 Task: In the  document Musicplan.rtf Insert the command  'Suggesting 'Email the file to   'softage.10@softage.net', with message attached Important: I've emailed you crucial details. Please make sure to go through it thoroughly. and file type: RTF
Action: Mouse moved to (1114, 100)
Screenshot: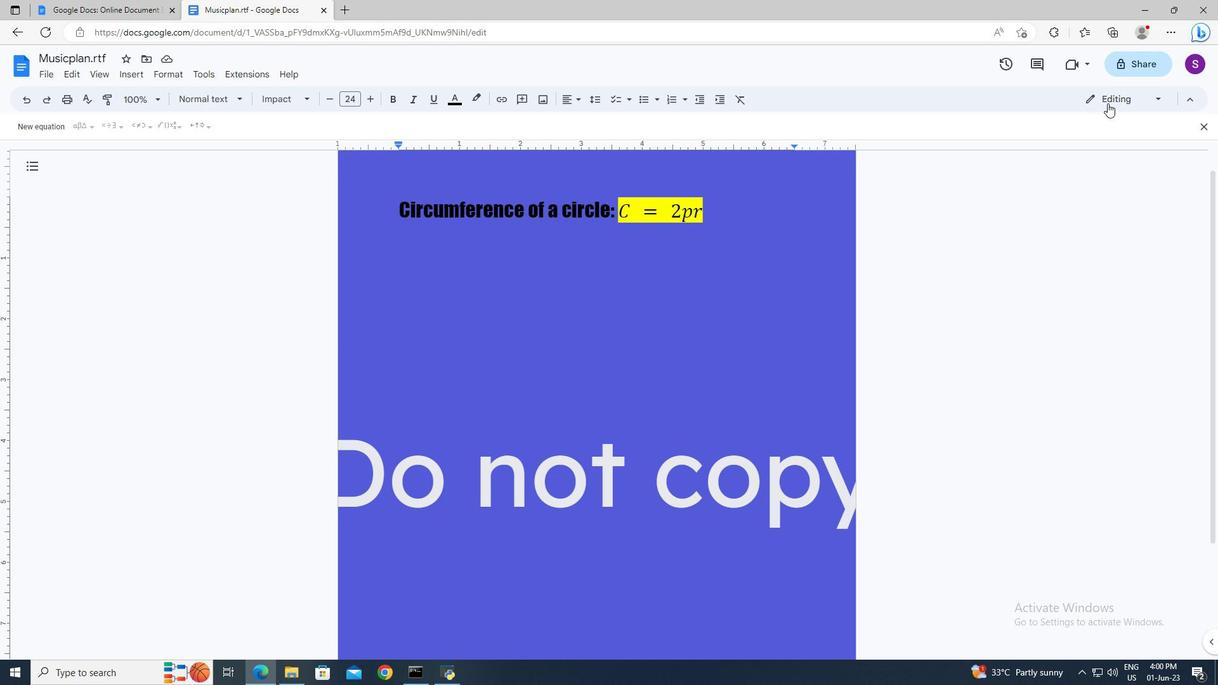 
Action: Mouse pressed left at (1114, 100)
Screenshot: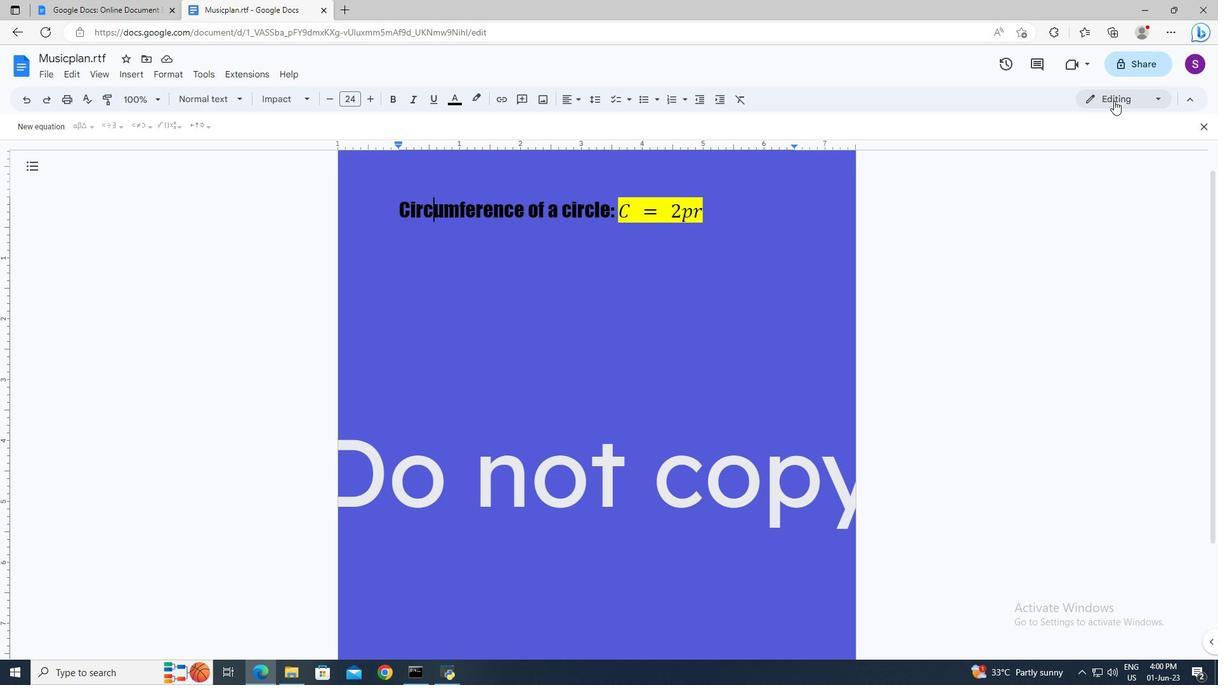 
Action: Mouse moved to (1109, 154)
Screenshot: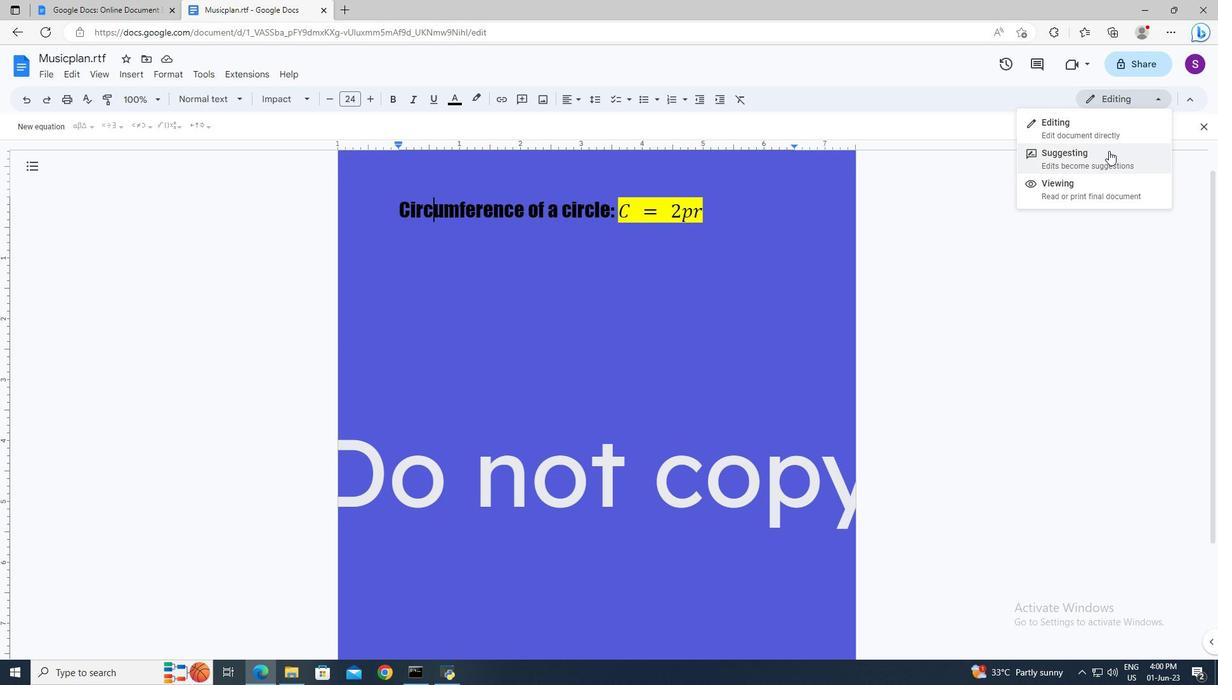 
Action: Mouse pressed left at (1109, 154)
Screenshot: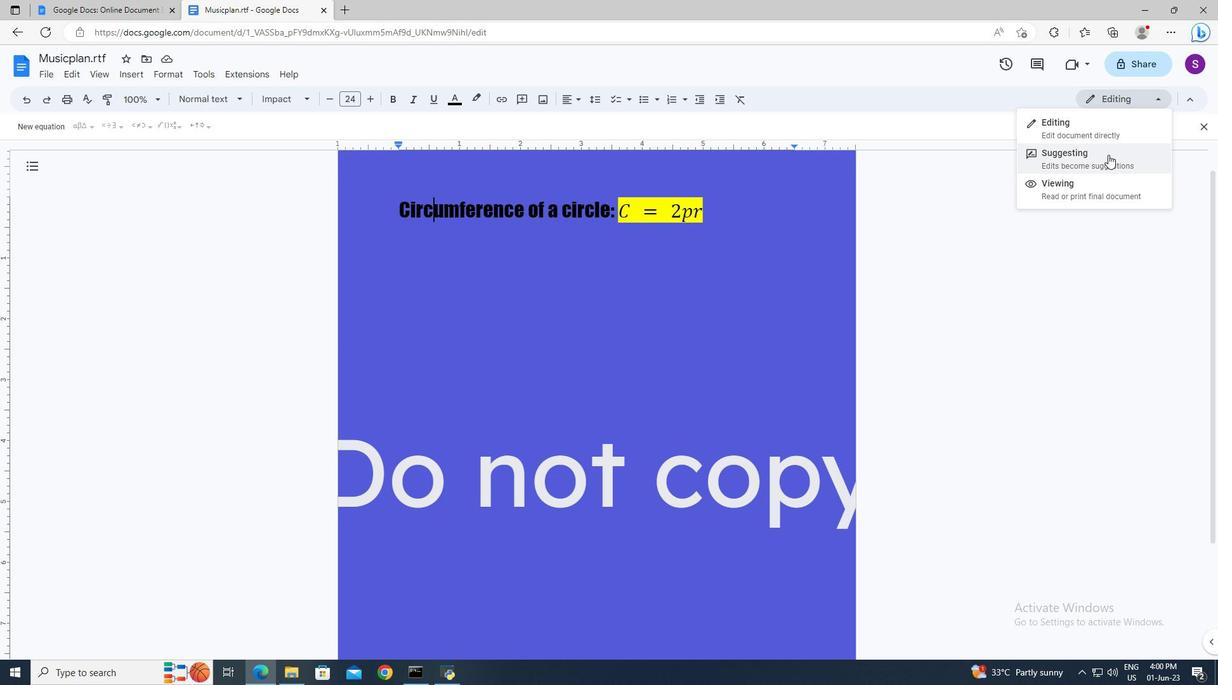
Action: Mouse moved to (50, 74)
Screenshot: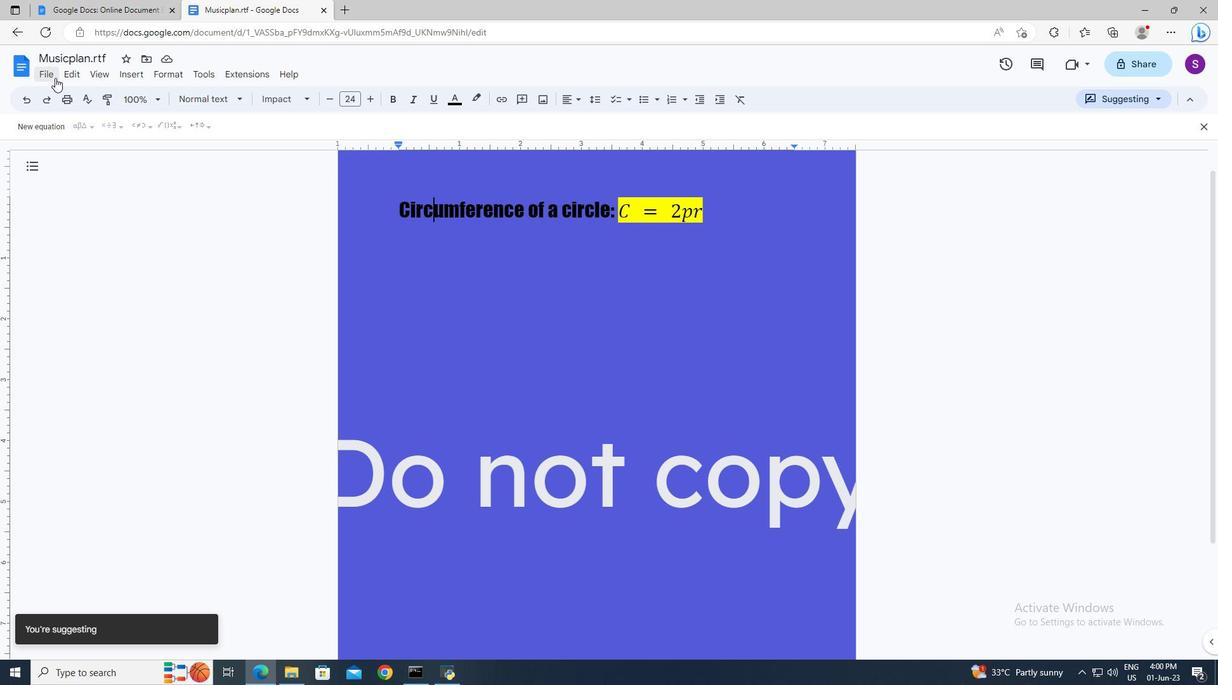 
Action: Mouse pressed left at (50, 74)
Screenshot: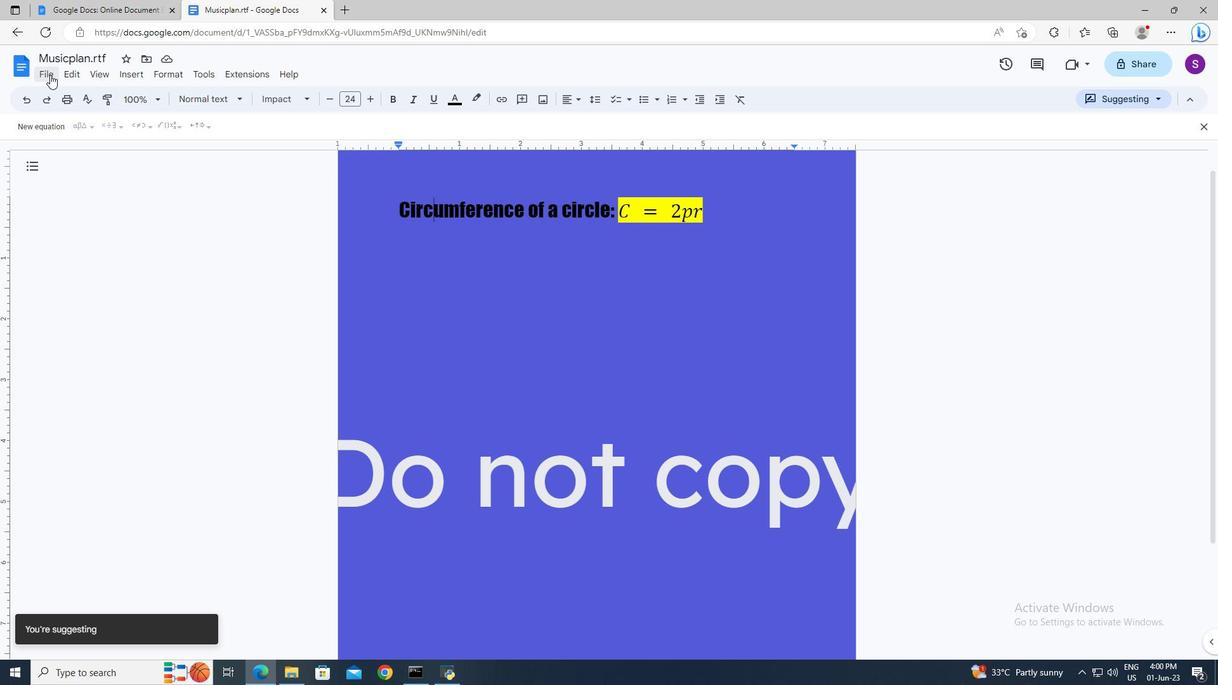 
Action: Mouse moved to (280, 187)
Screenshot: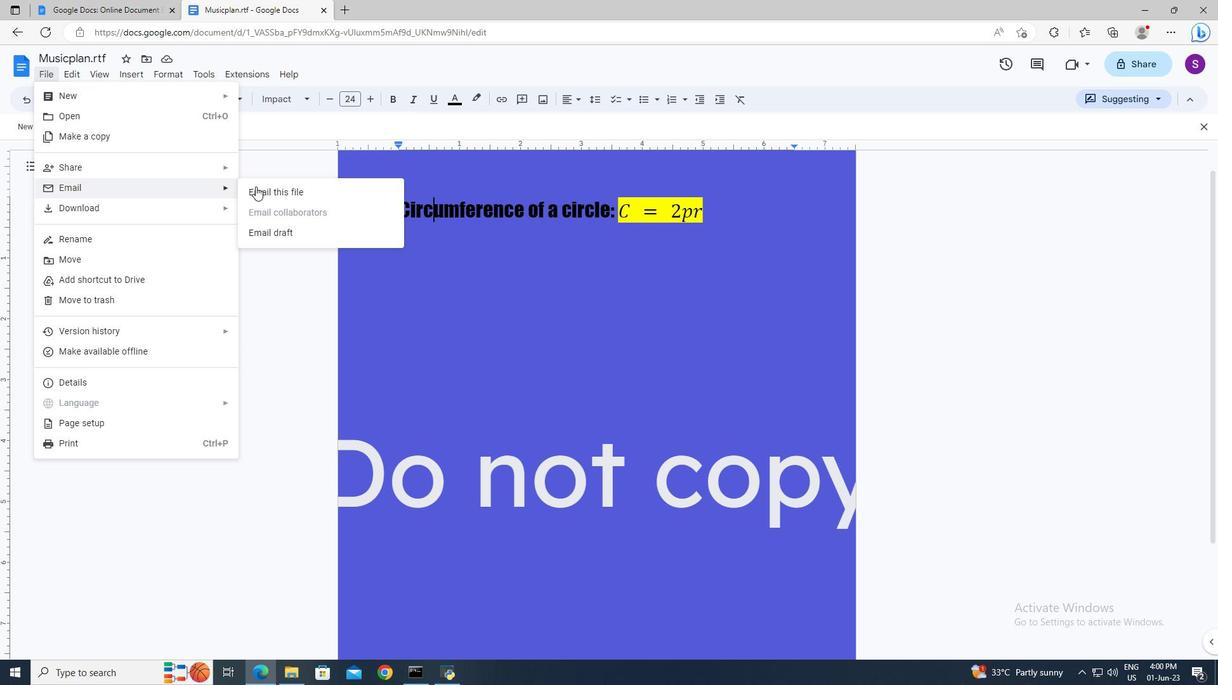 
Action: Mouse pressed left at (280, 187)
Screenshot: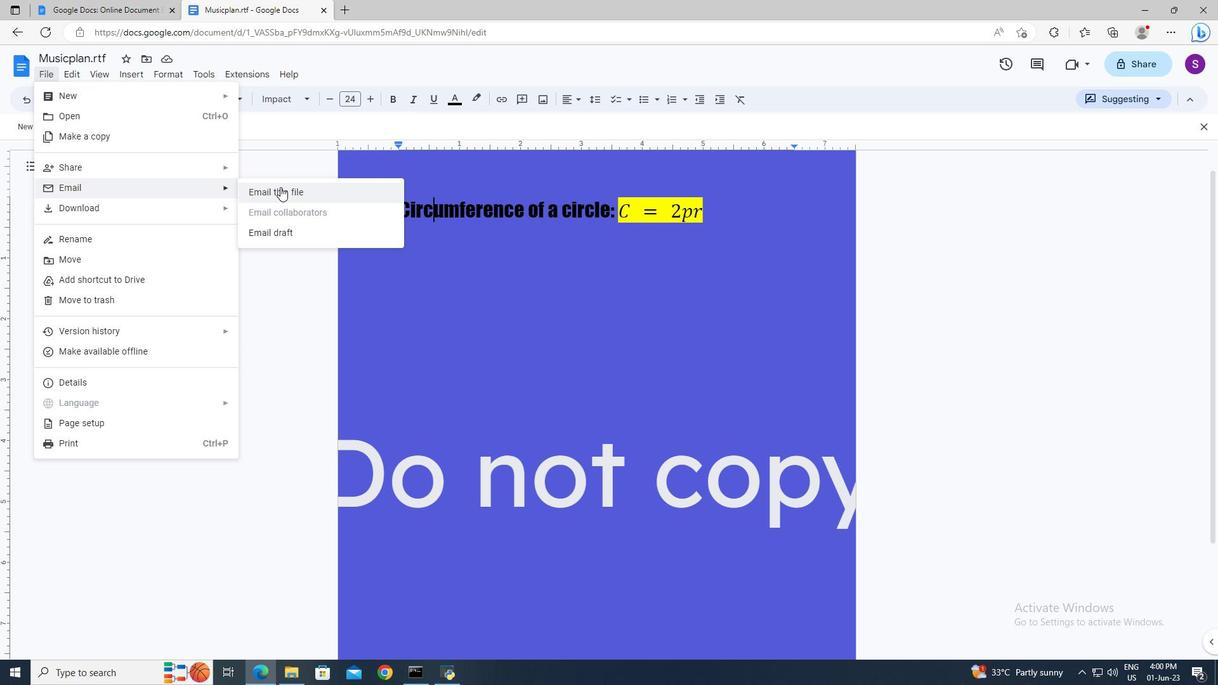 
Action: Mouse moved to (490, 278)
Screenshot: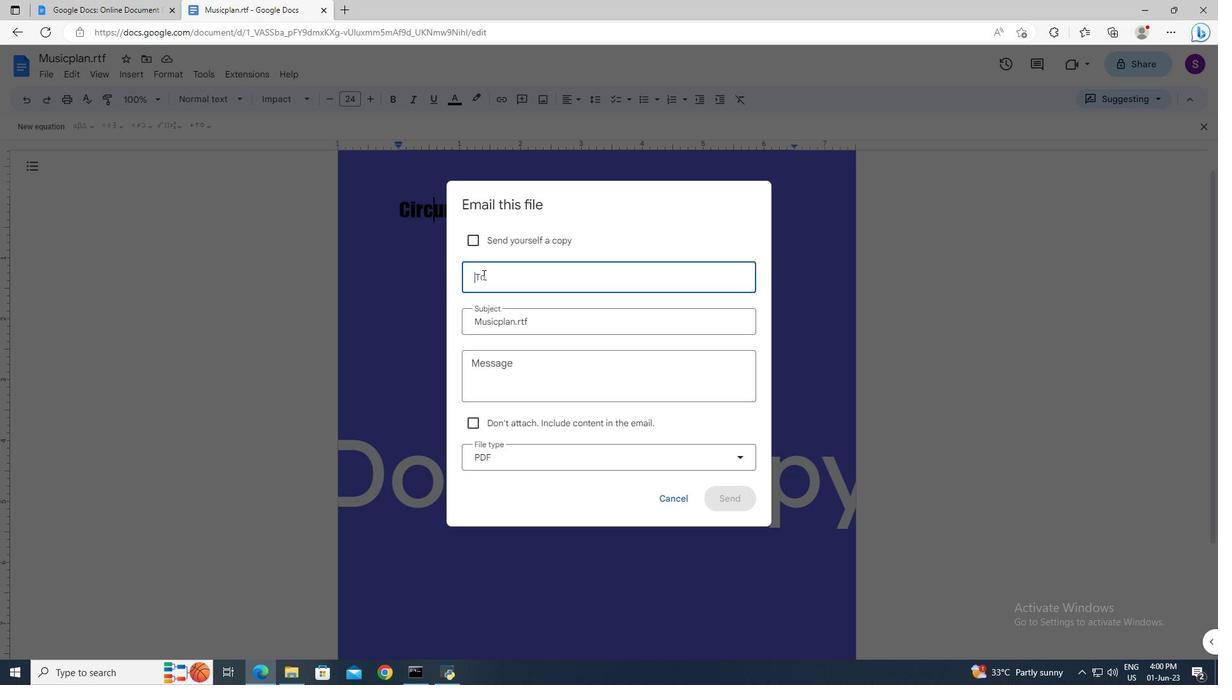 
Action: Mouse pressed left at (490, 278)
Screenshot: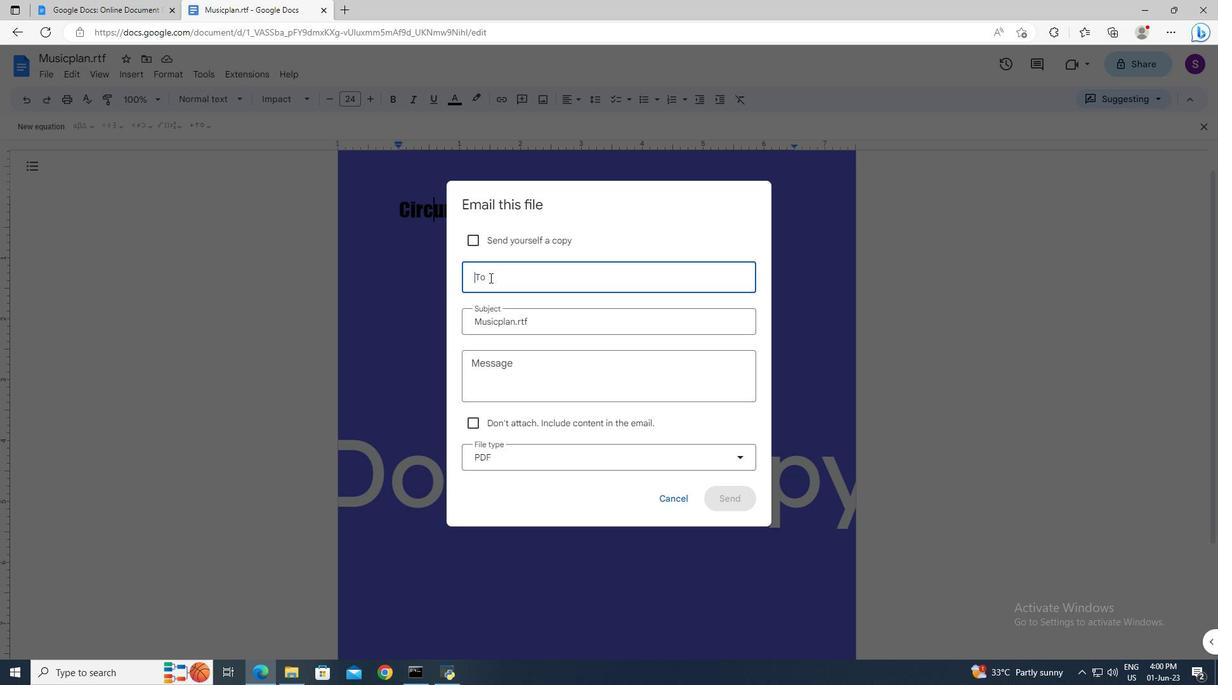 
Action: Key pressed softage.10<Key.shift><Key.shift>@softage.net<Key.enter>
Screenshot: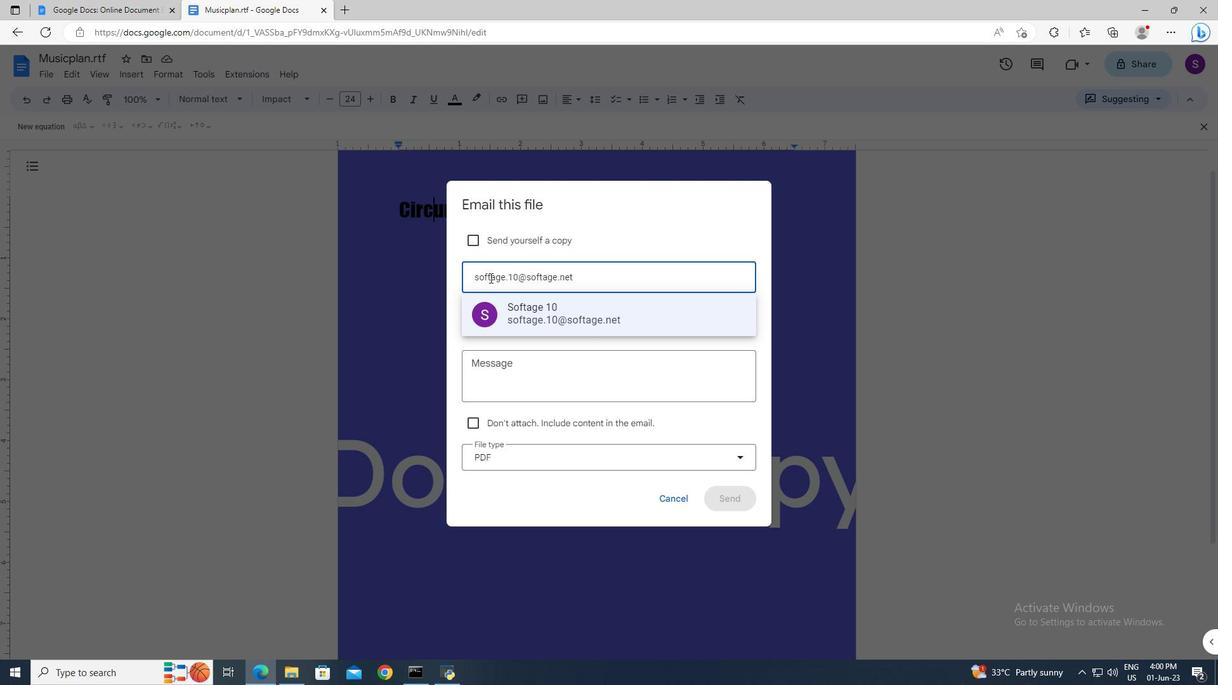 
Action: Mouse moved to (479, 359)
Screenshot: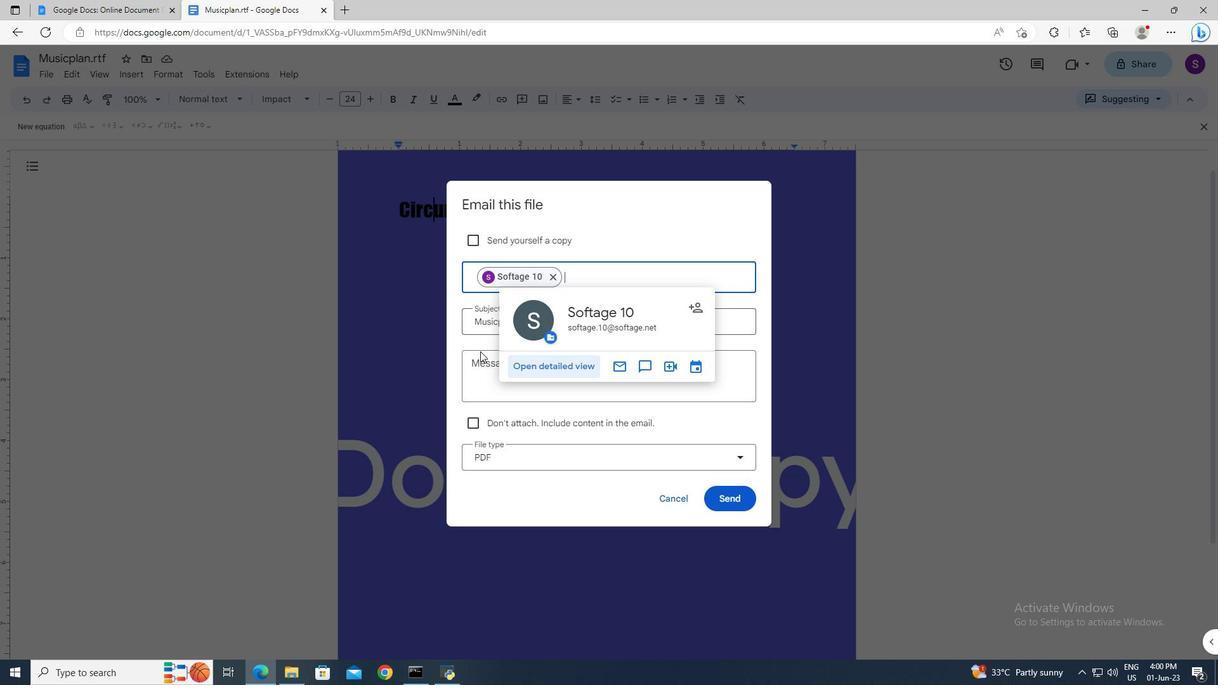
Action: Mouse pressed left at (479, 359)
Screenshot: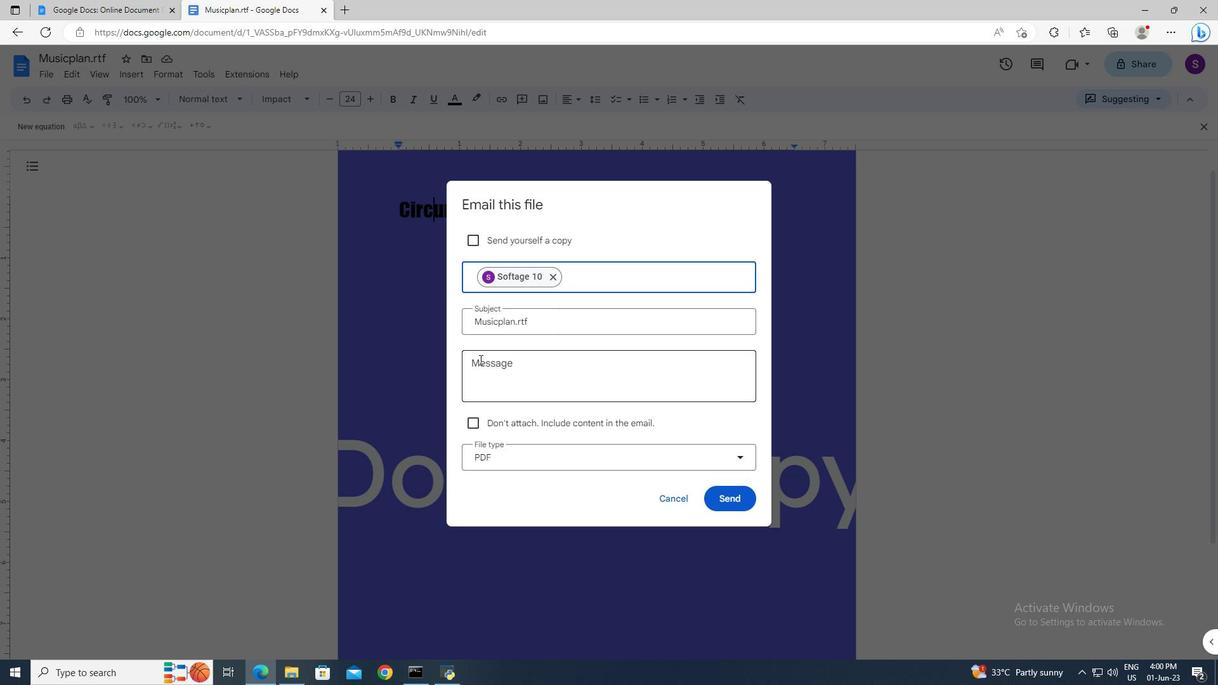 
Action: Key pressed <Key.shift>Important<Key.shift>:<Key.space><Key.shift>I've<Key.space>emailed<Key.space>you<Key.space>crucial<Key.space>details.<Key.space><Key.shift>Please<Key.space>make<Key.space>sure<Key.space>to<Key.space>go<Key.space>through<Key.space>it<Key.space>thoroughly.
Screenshot: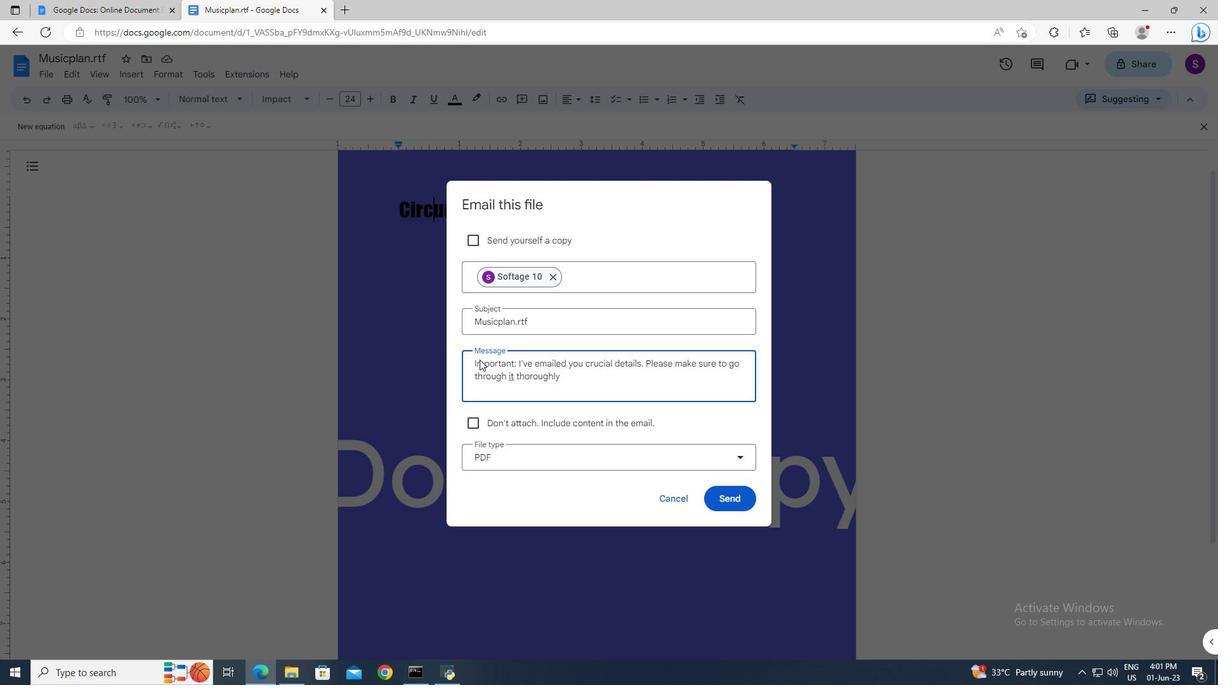 
Action: Mouse moved to (503, 450)
Screenshot: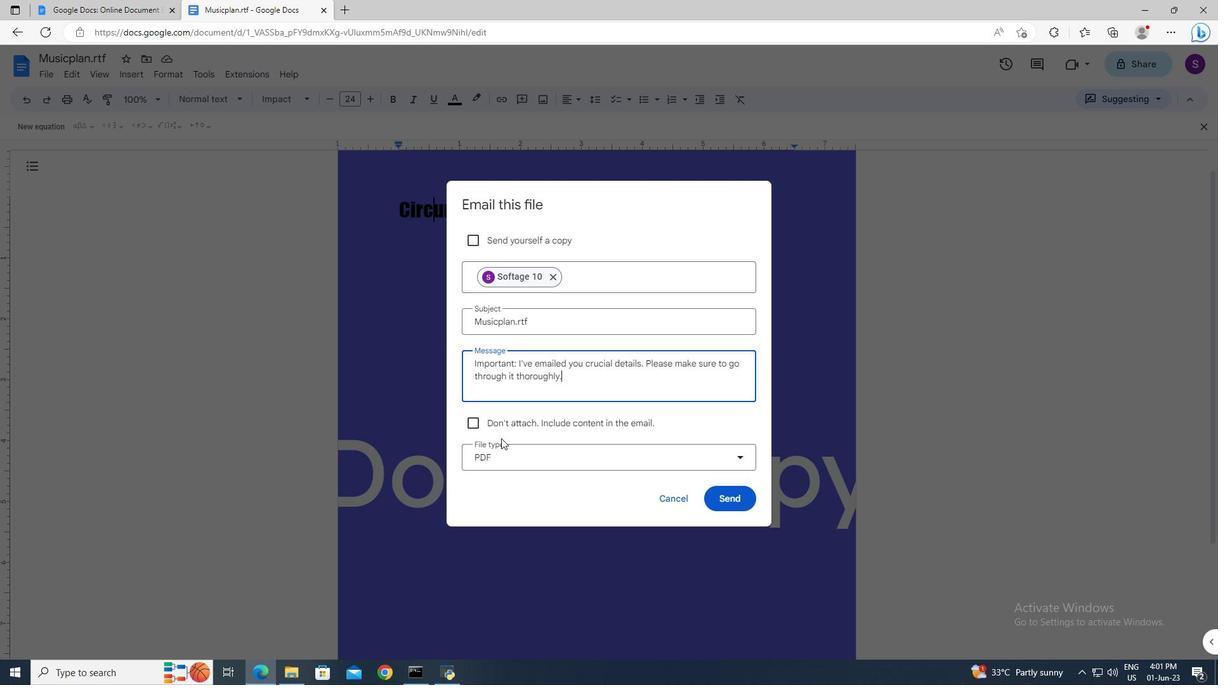
Action: Mouse pressed left at (503, 450)
Screenshot: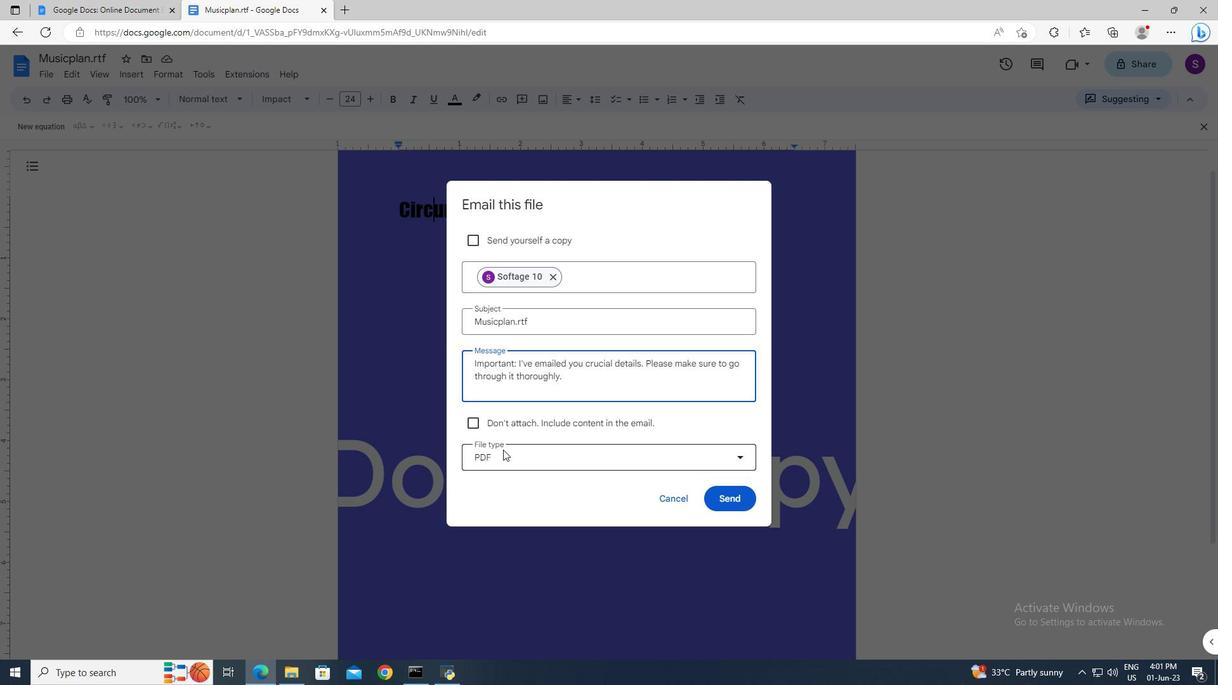
Action: Mouse moved to (520, 508)
Screenshot: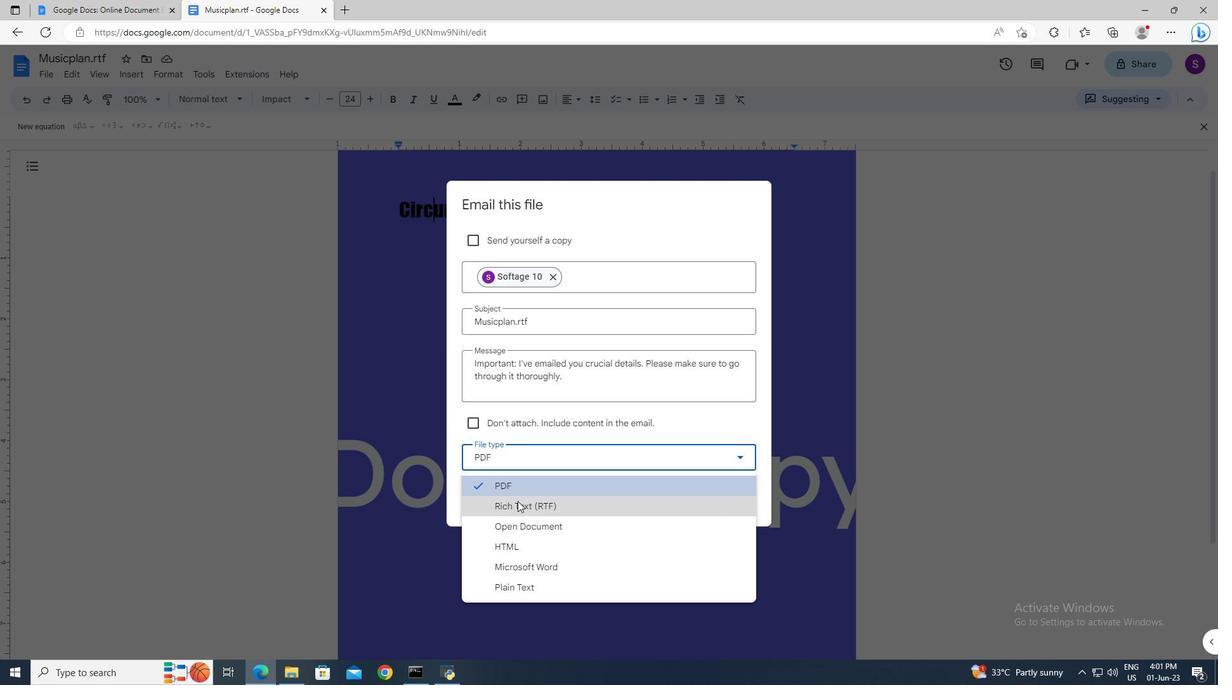 
Action: Mouse pressed left at (520, 508)
Screenshot: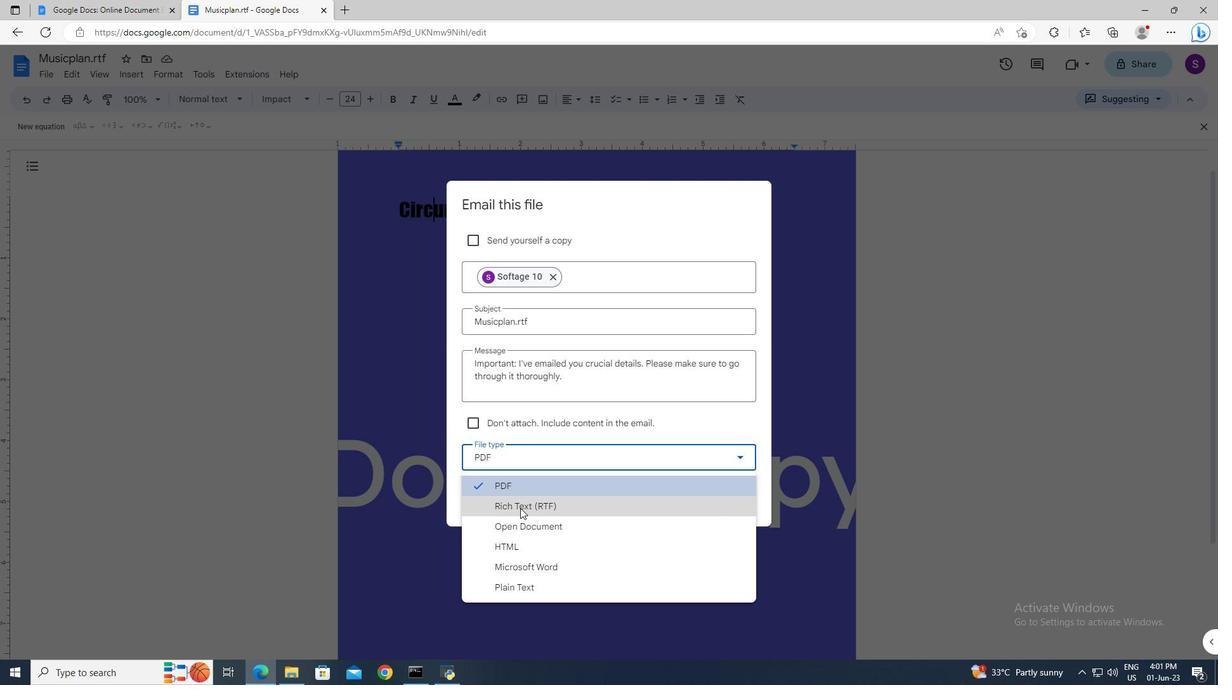 
Action: Mouse moved to (720, 498)
Screenshot: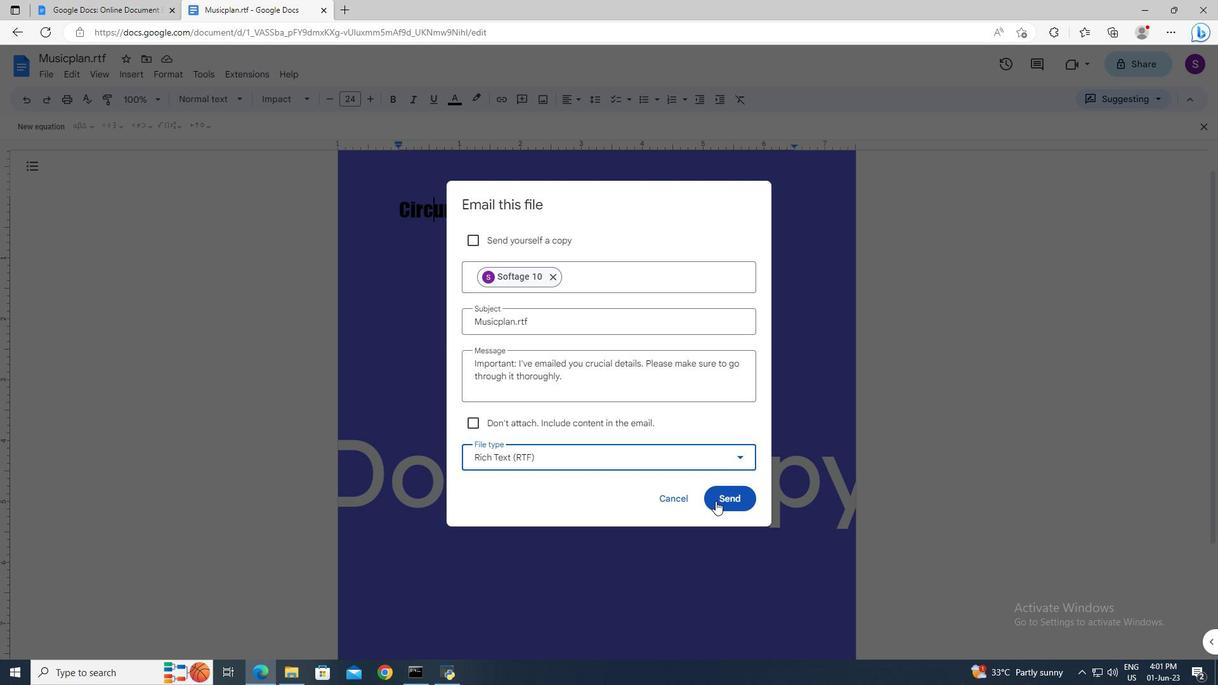 
Action: Mouse pressed left at (720, 498)
Screenshot: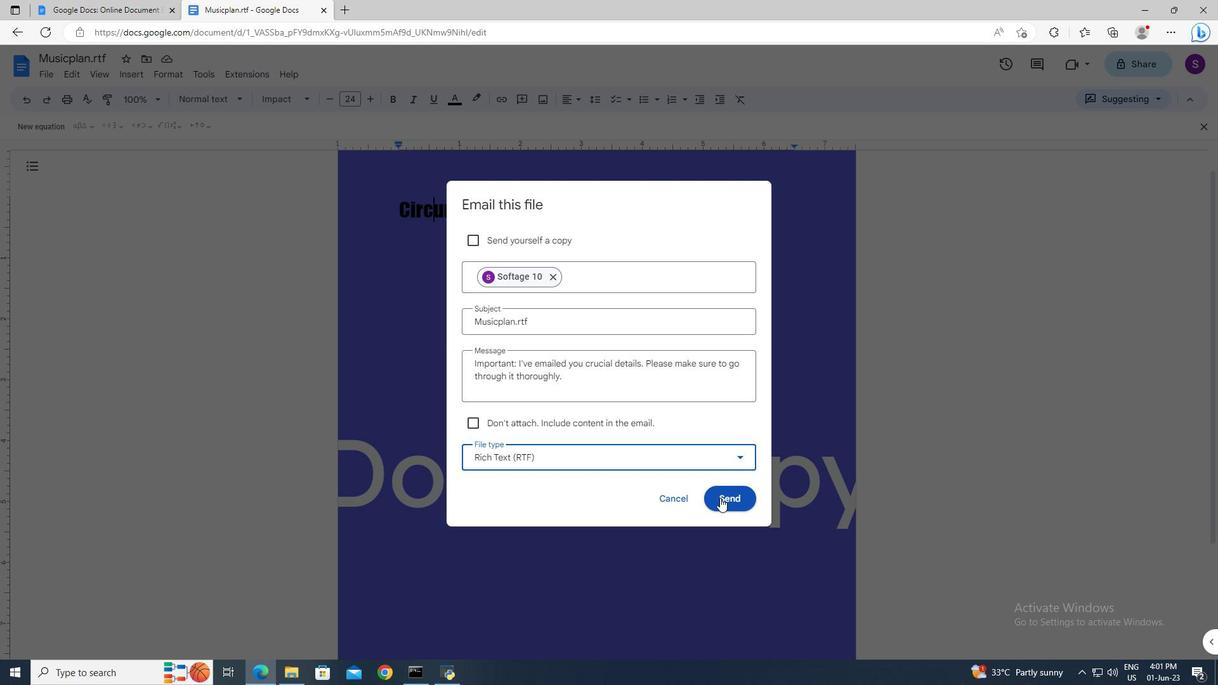 
Action: Mouse moved to (738, 507)
Screenshot: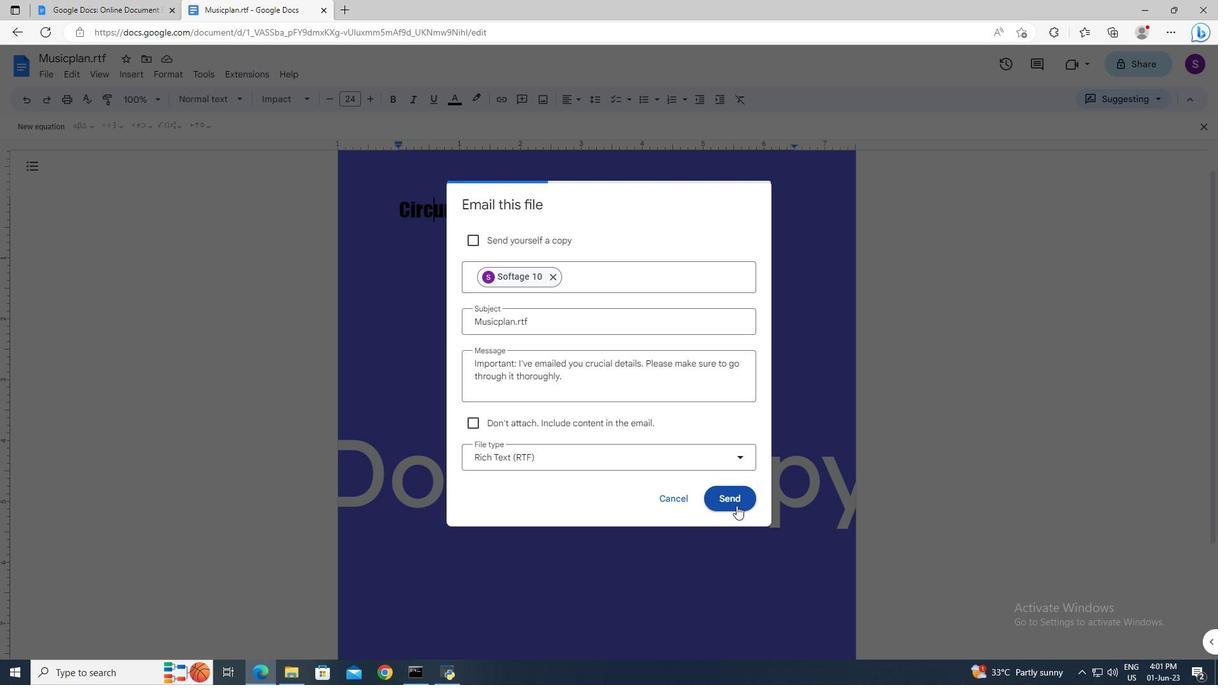 
